 Task: Set the invoice to "Active" under New Invoice in Find Invoice.
Action: Mouse moved to (161, 19)
Screenshot: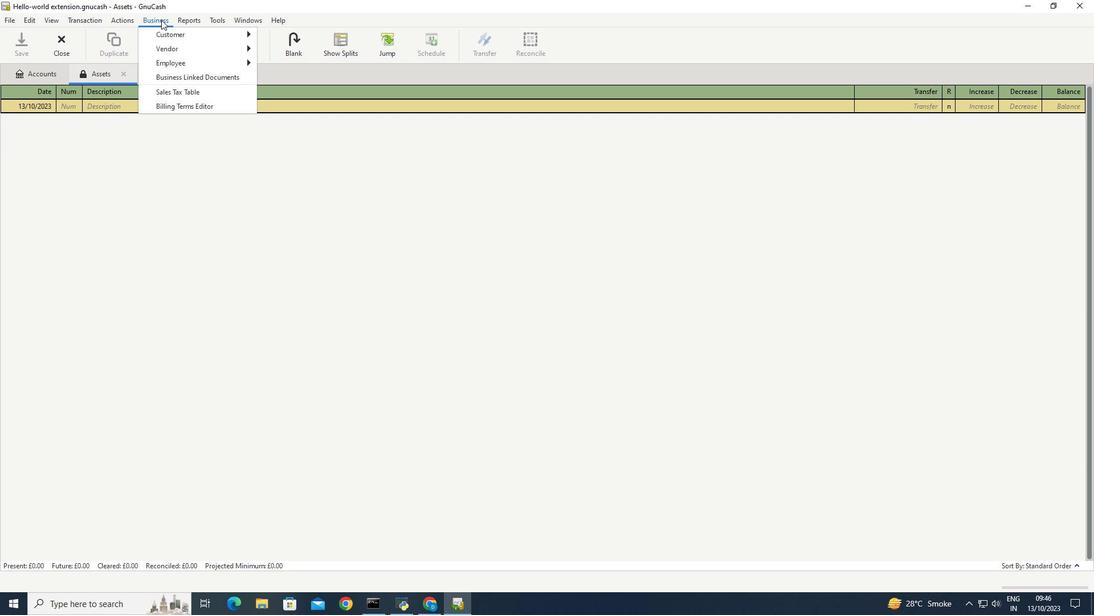 
Action: Mouse pressed left at (161, 19)
Screenshot: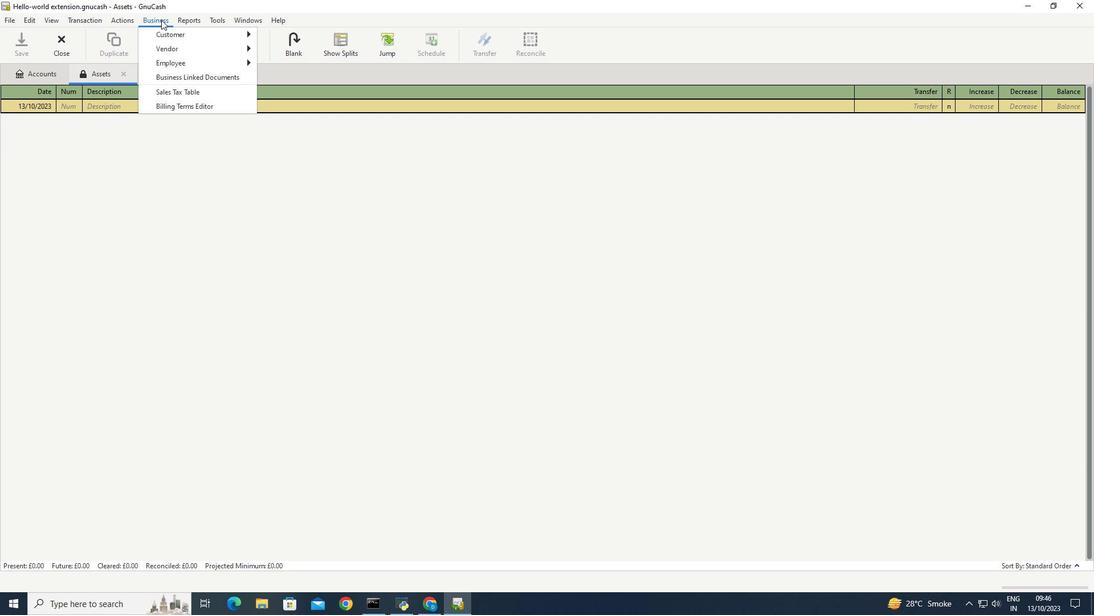 
Action: Mouse moved to (286, 96)
Screenshot: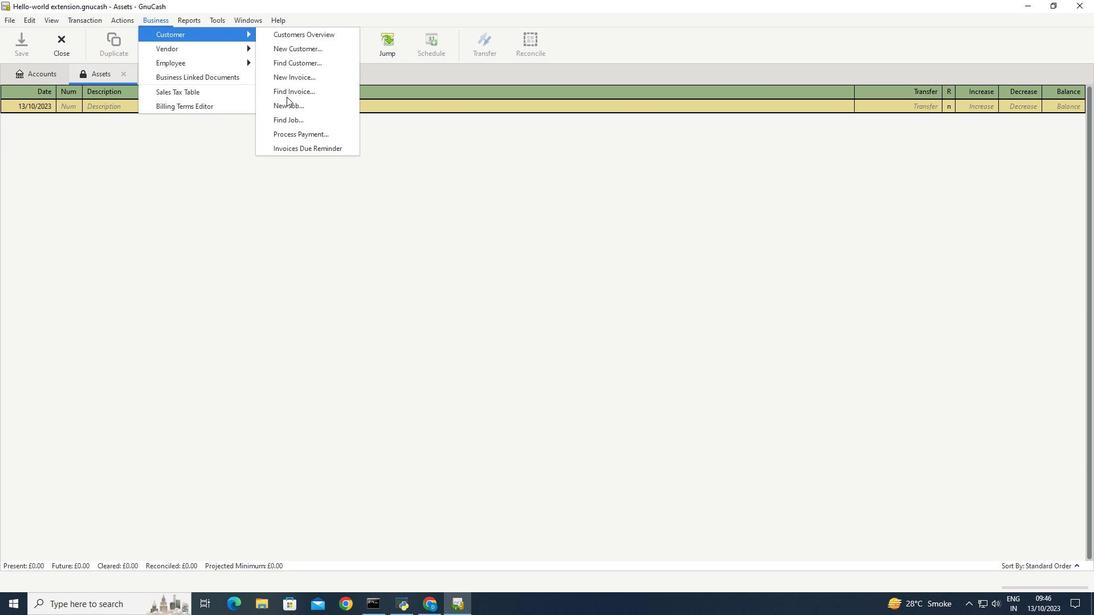 
Action: Mouse pressed left at (286, 96)
Screenshot: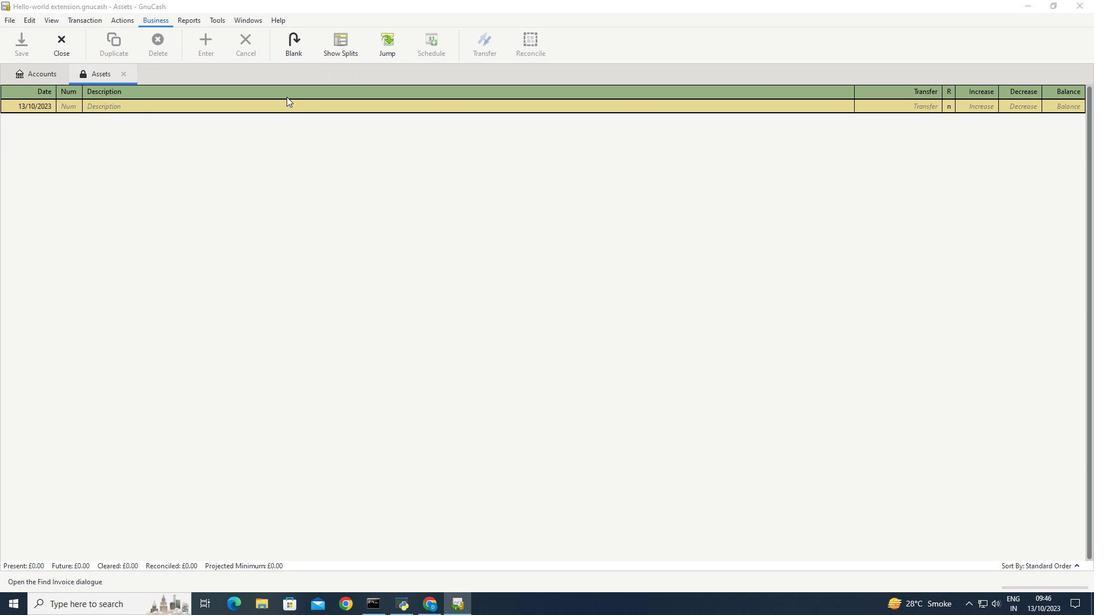 
Action: Mouse moved to (557, 387)
Screenshot: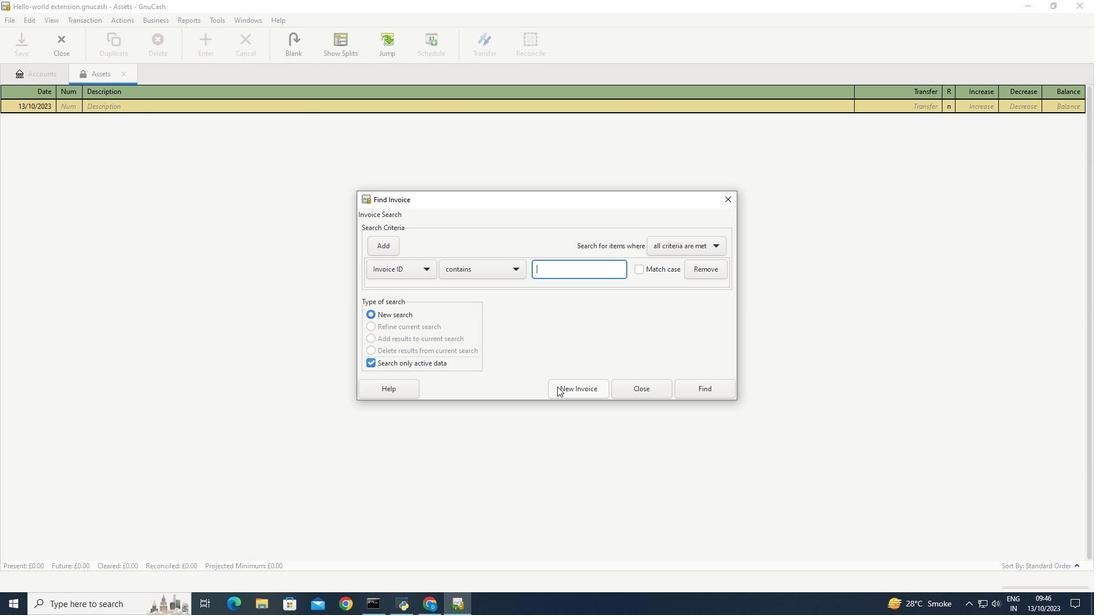 
Action: Mouse pressed left at (557, 387)
Screenshot: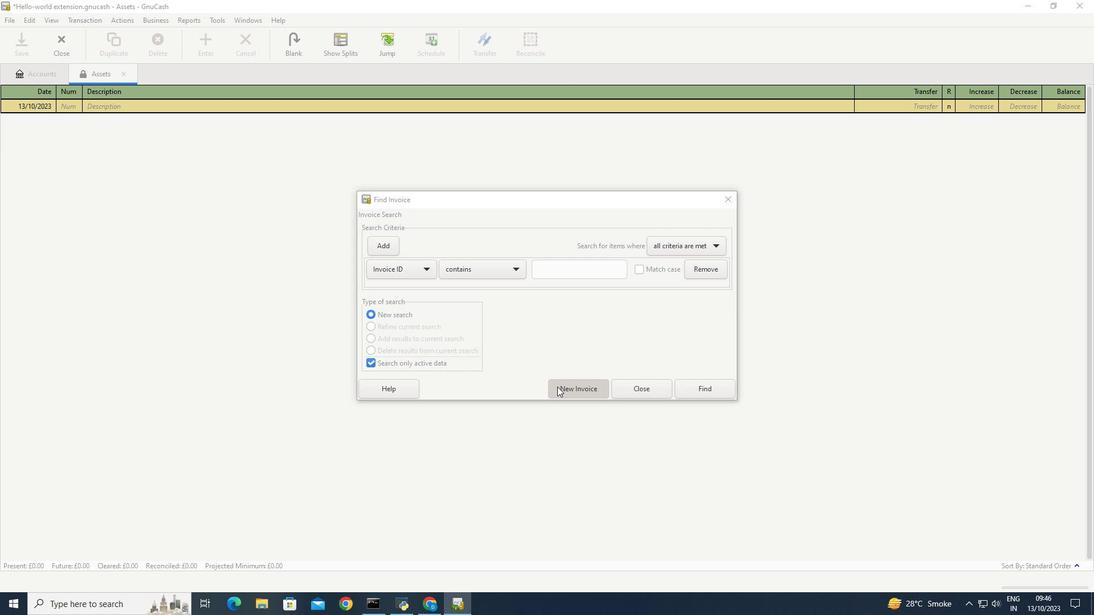 
Action: Mouse moved to (515, 221)
Screenshot: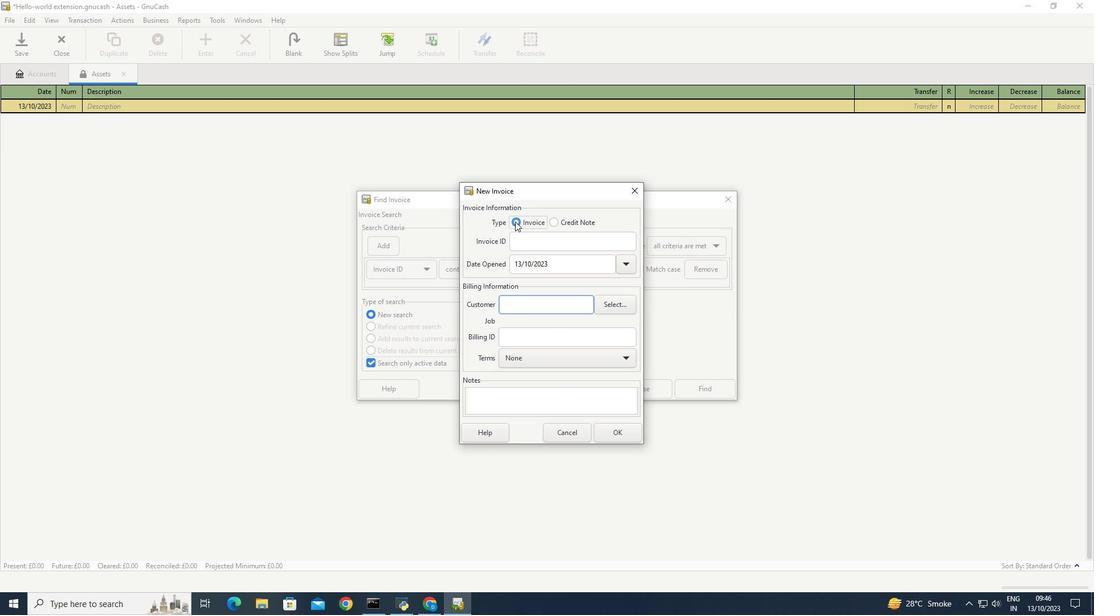 
Action: Mouse pressed left at (515, 221)
Screenshot: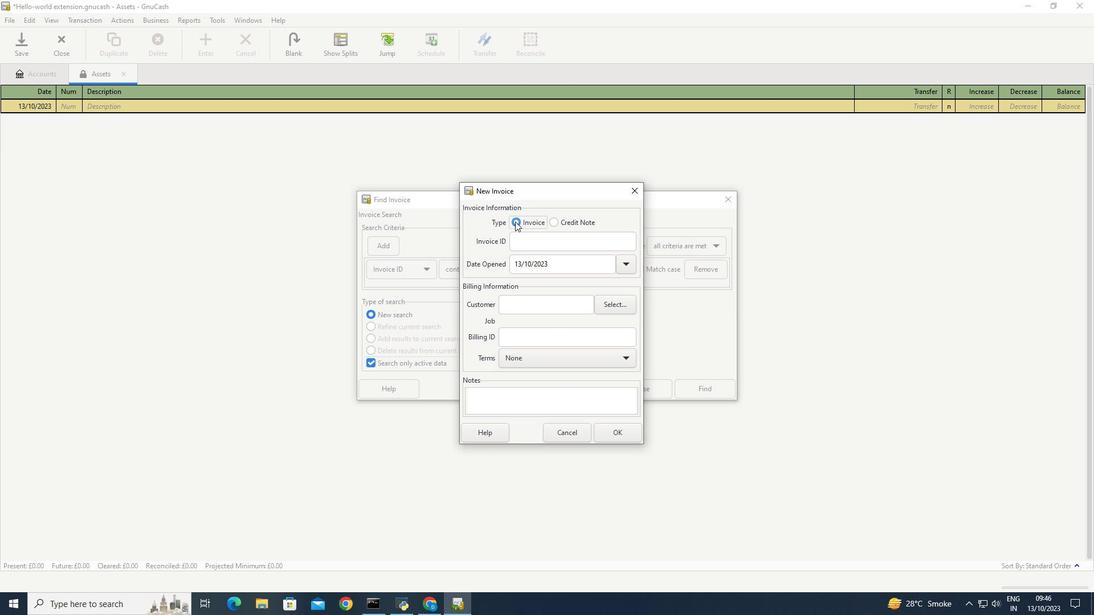 
